 Task: Copy code from small badge options.
Action: Mouse moved to (864, 94)
Screenshot: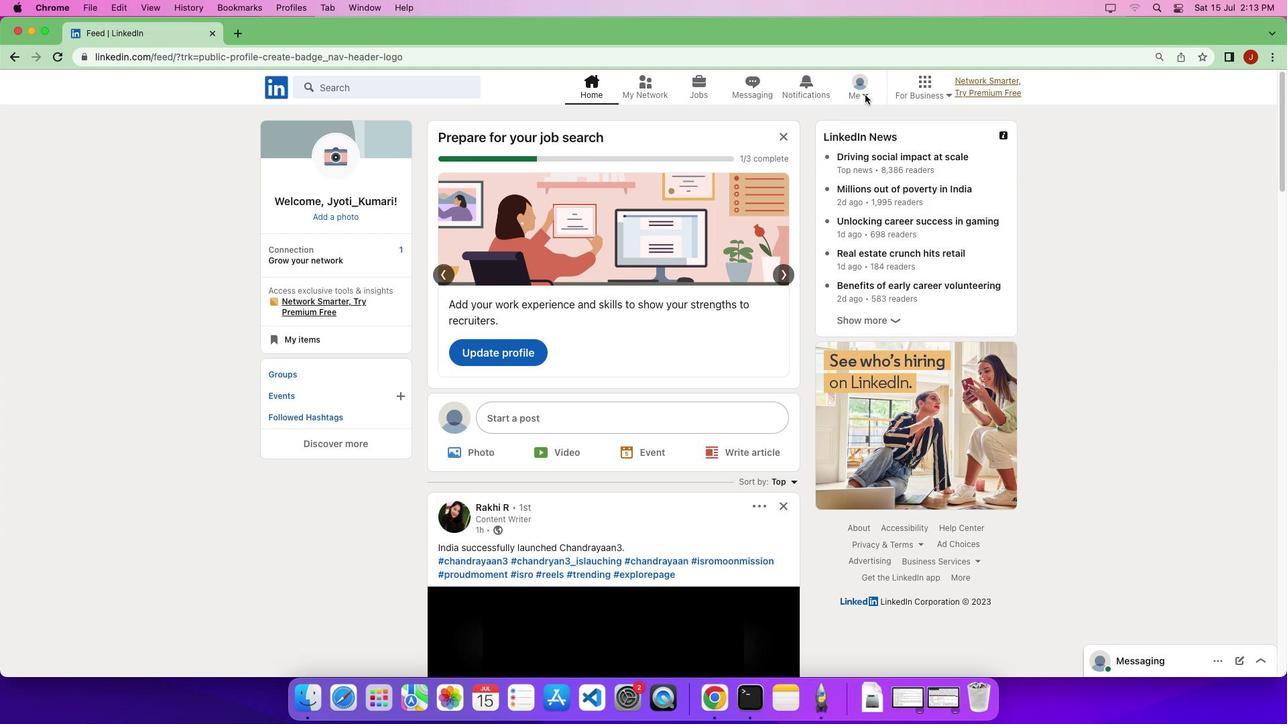 
Action: Mouse pressed left at (864, 94)
Screenshot: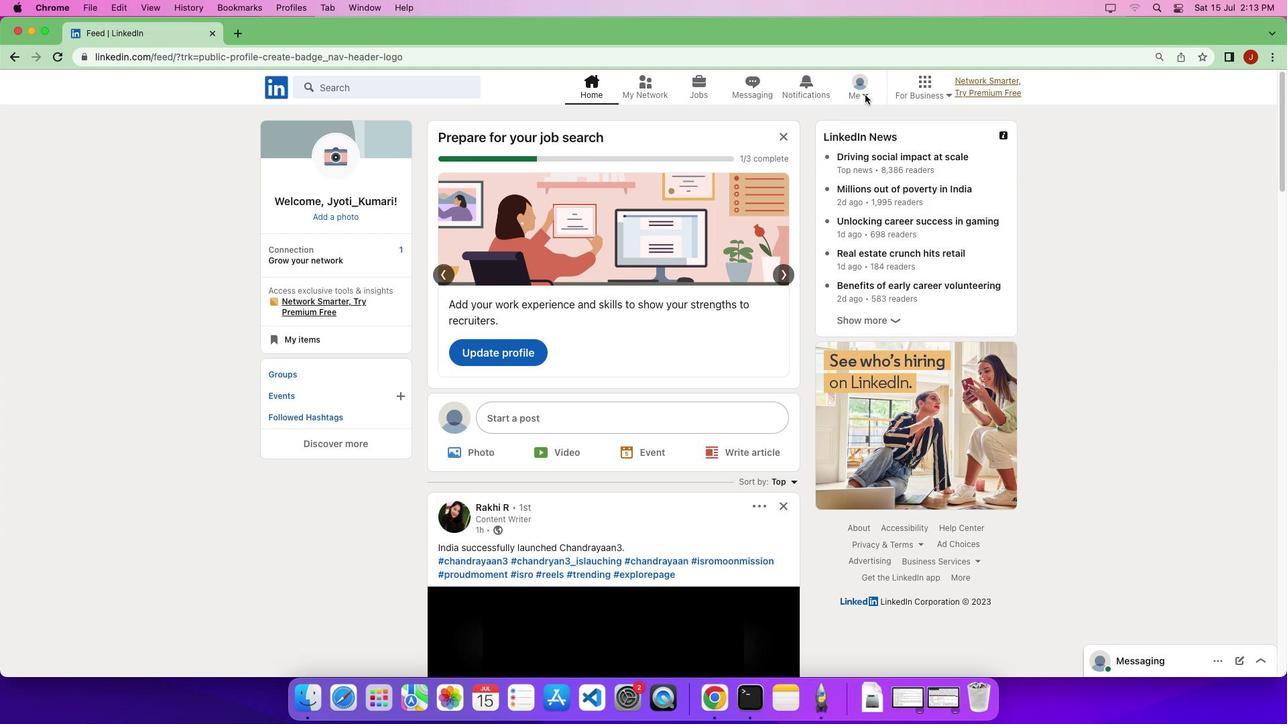 
Action: Mouse pressed left at (864, 94)
Screenshot: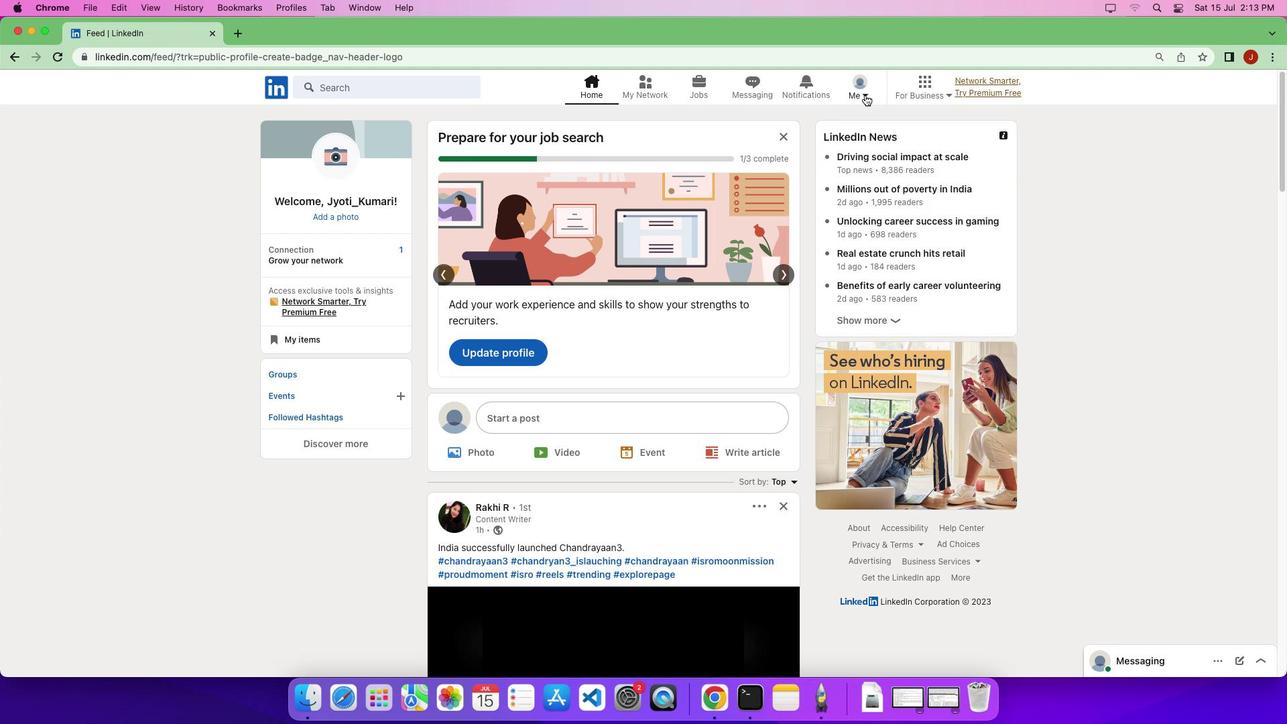 
Action: Mouse moved to (768, 254)
Screenshot: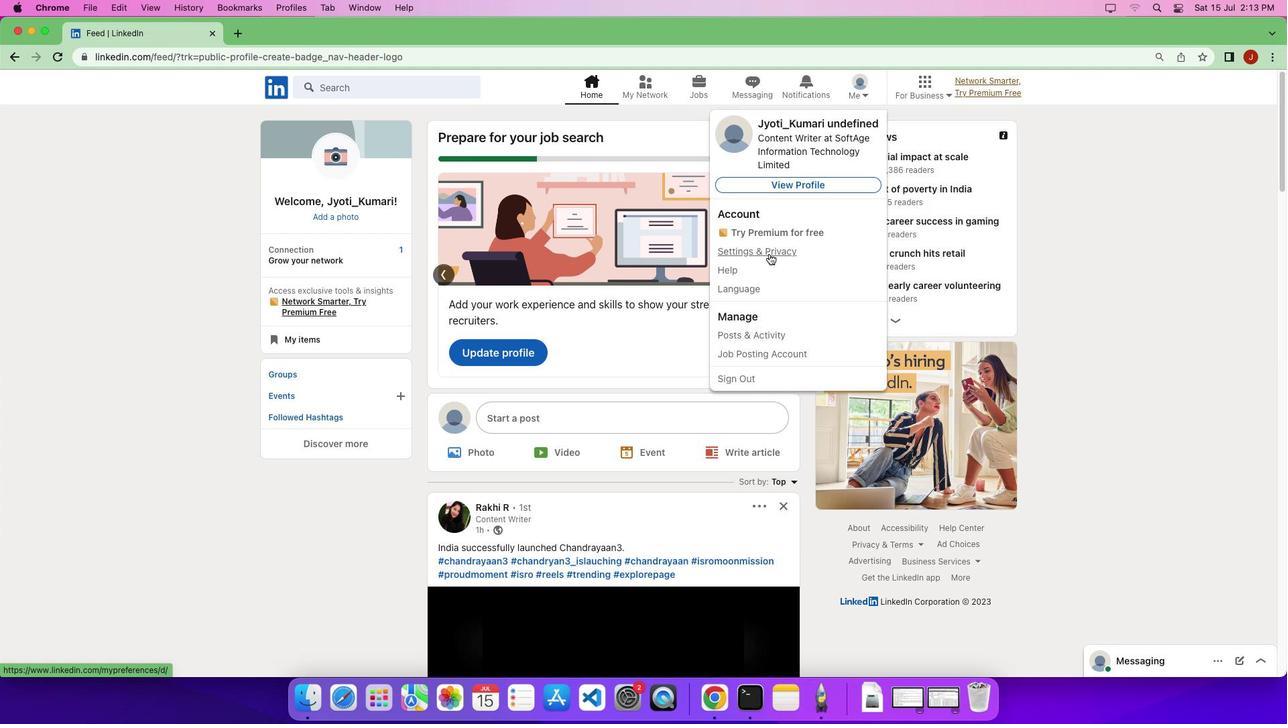 
Action: Mouse pressed left at (768, 254)
Screenshot: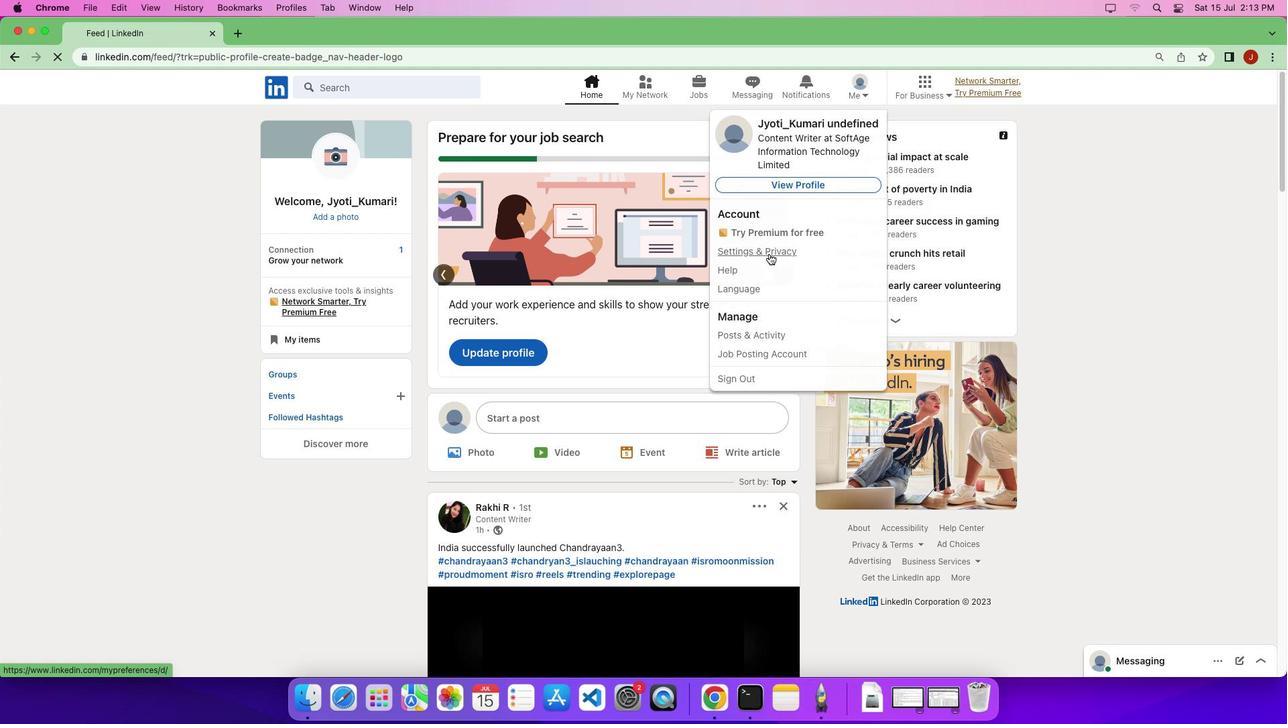 
Action: Mouse moved to (74, 285)
Screenshot: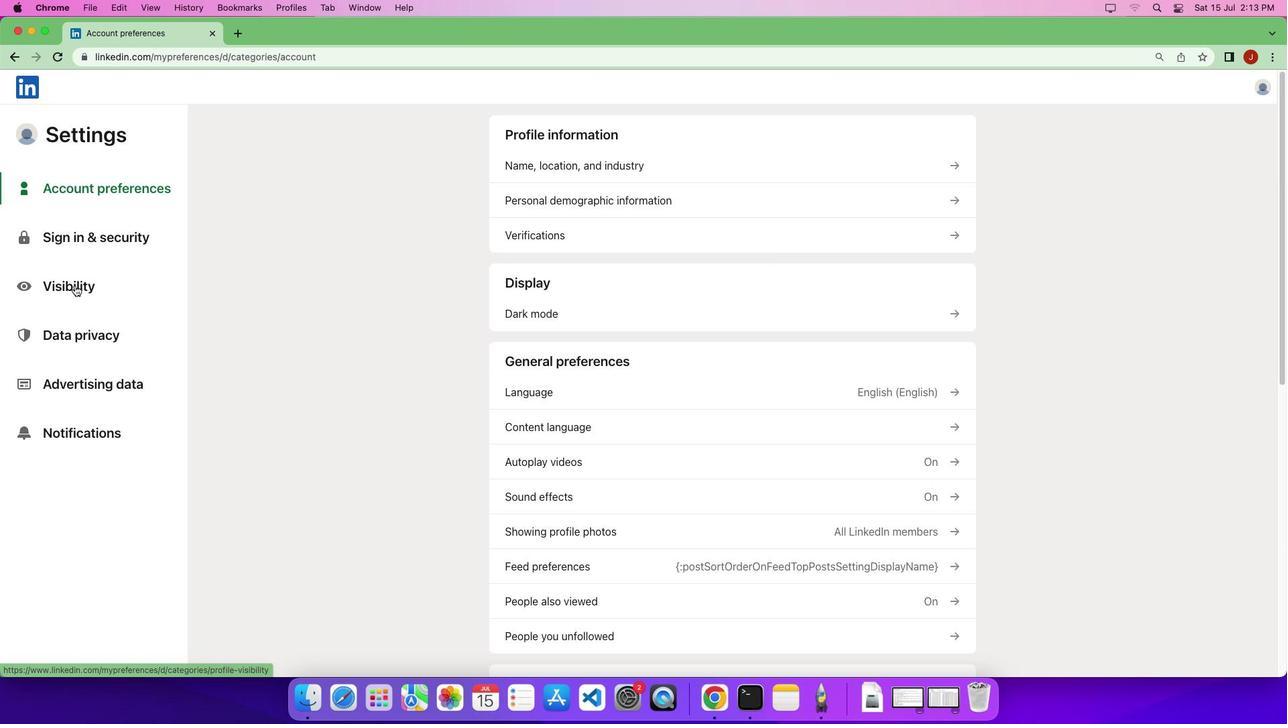 
Action: Mouse pressed left at (74, 285)
Screenshot: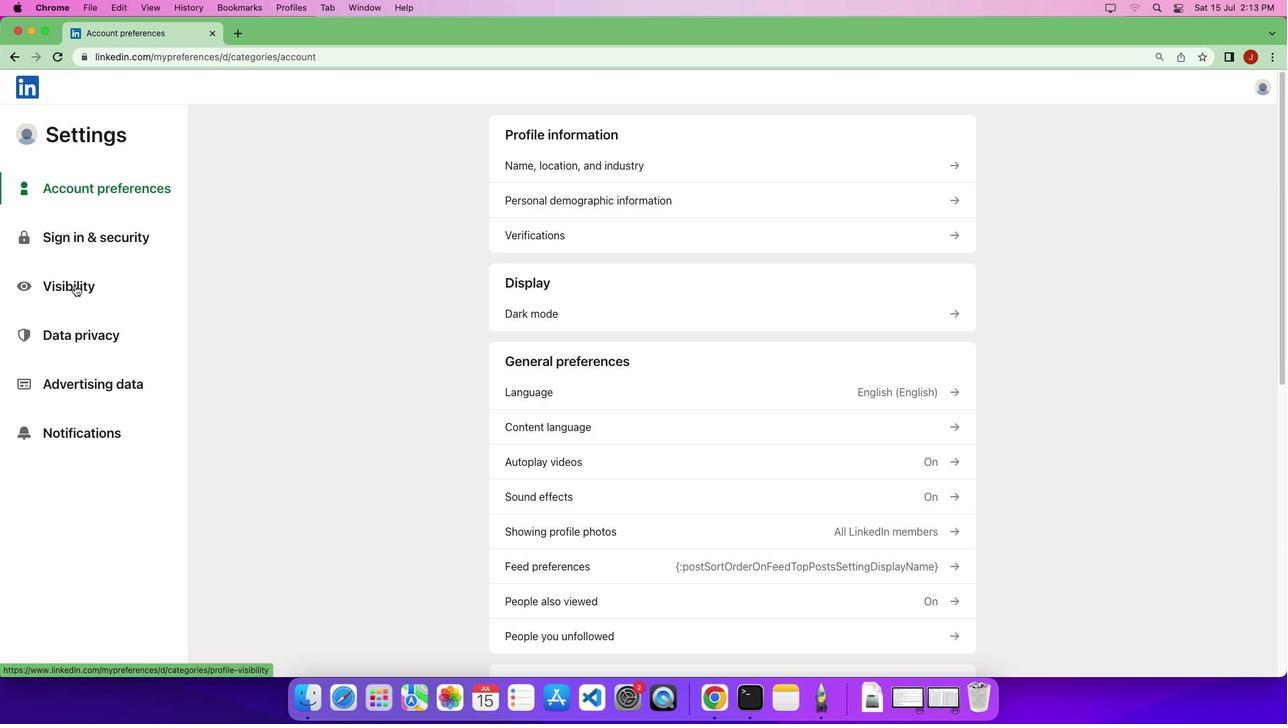 
Action: Mouse pressed left at (74, 285)
Screenshot: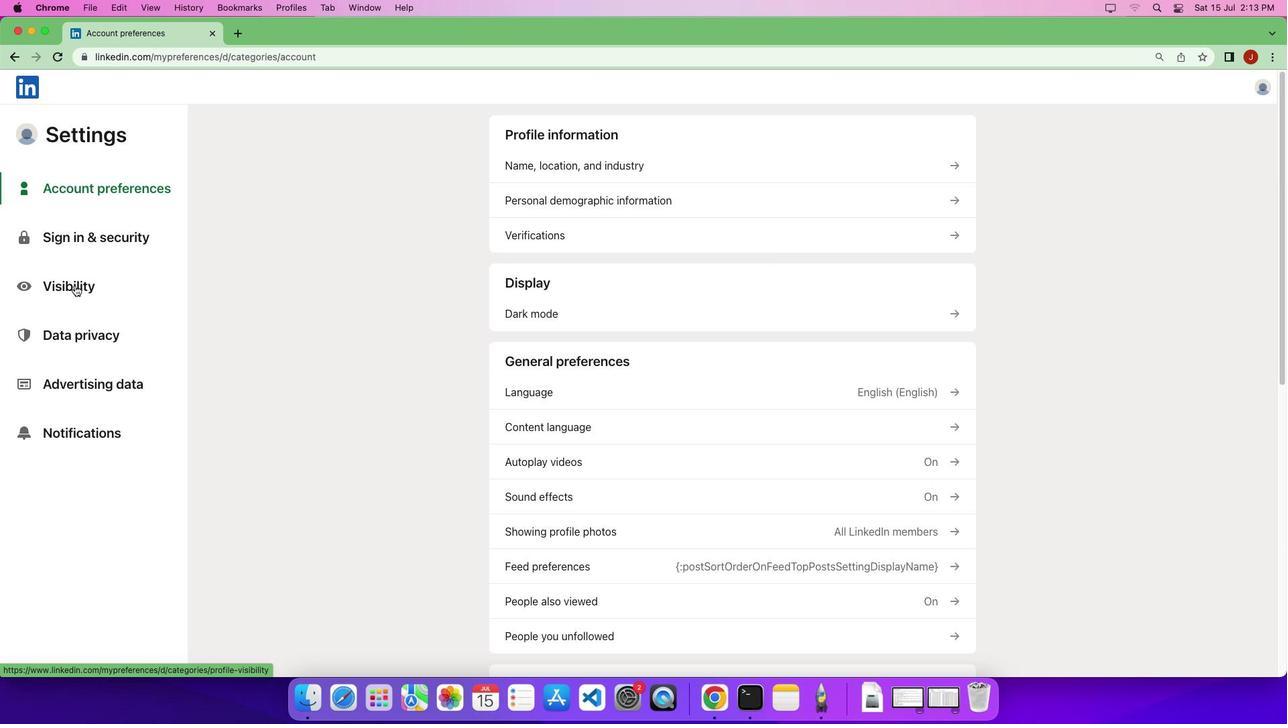 
Action: Mouse moved to (954, 197)
Screenshot: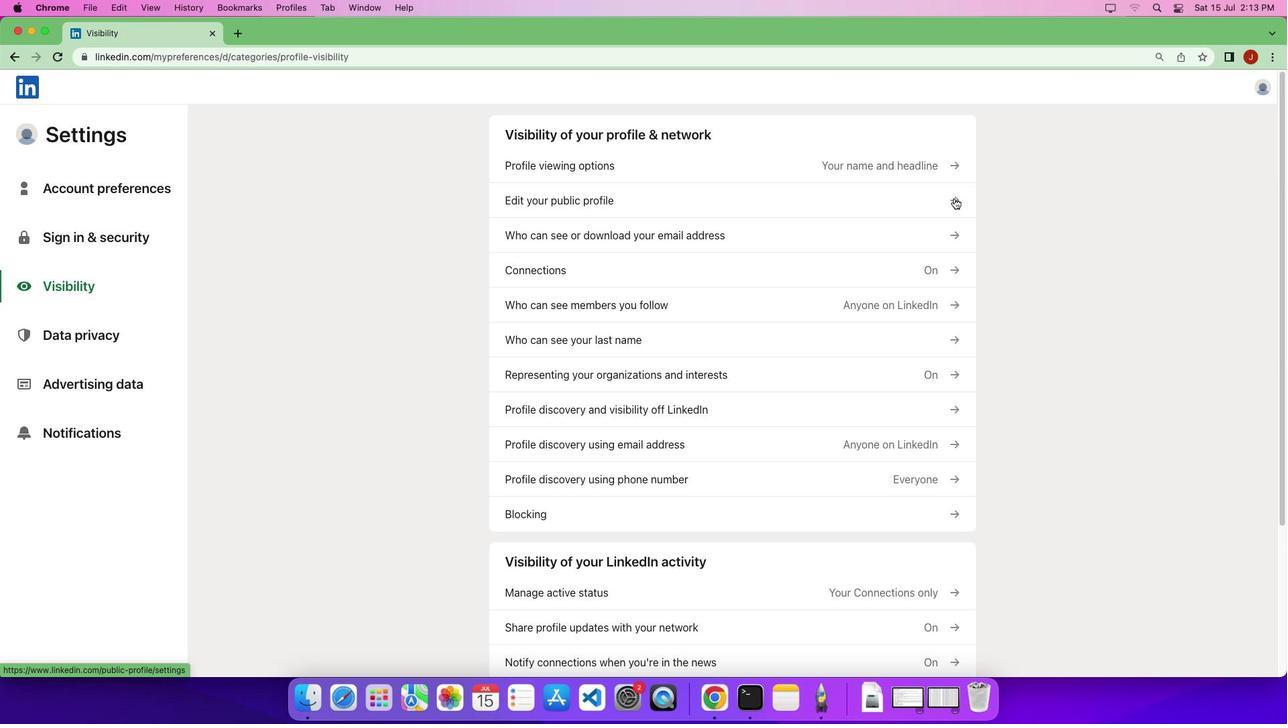 
Action: Mouse pressed left at (954, 197)
Screenshot: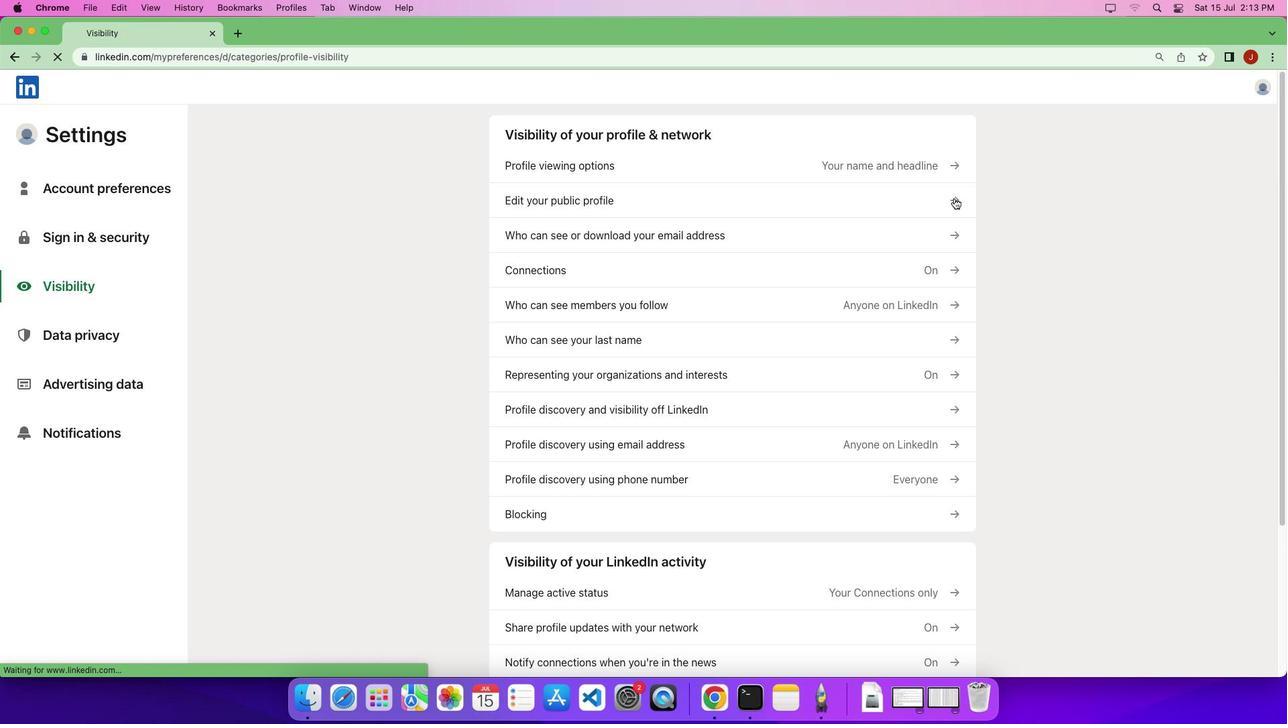 
Action: Mouse moved to (914, 338)
Screenshot: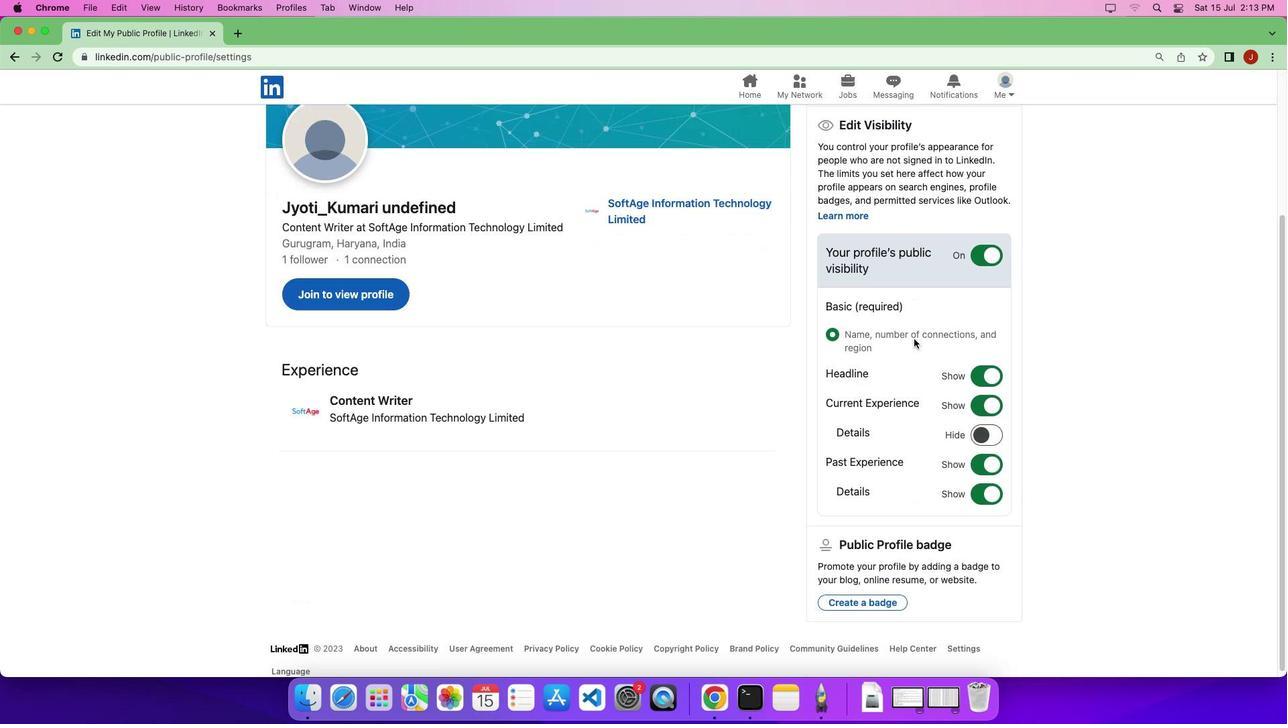 
Action: Mouse scrolled (914, 338) with delta (0, 0)
Screenshot: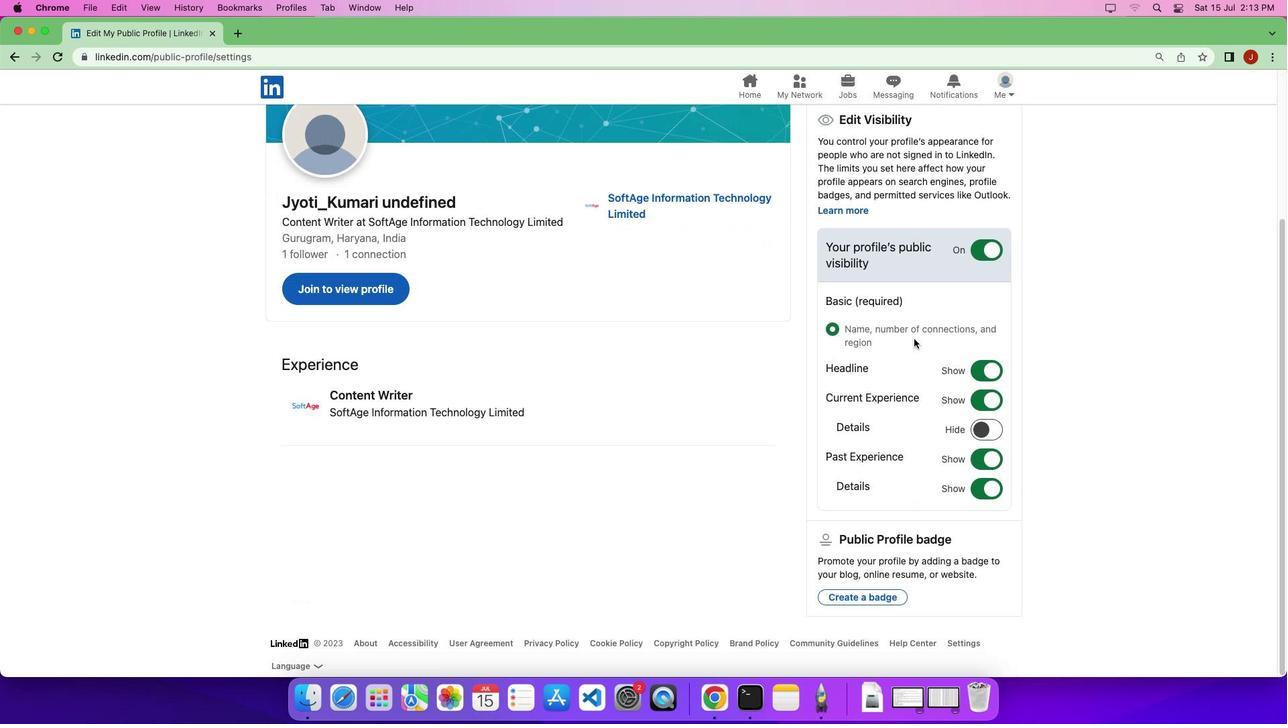 
Action: Mouse scrolled (914, 338) with delta (0, -1)
Screenshot: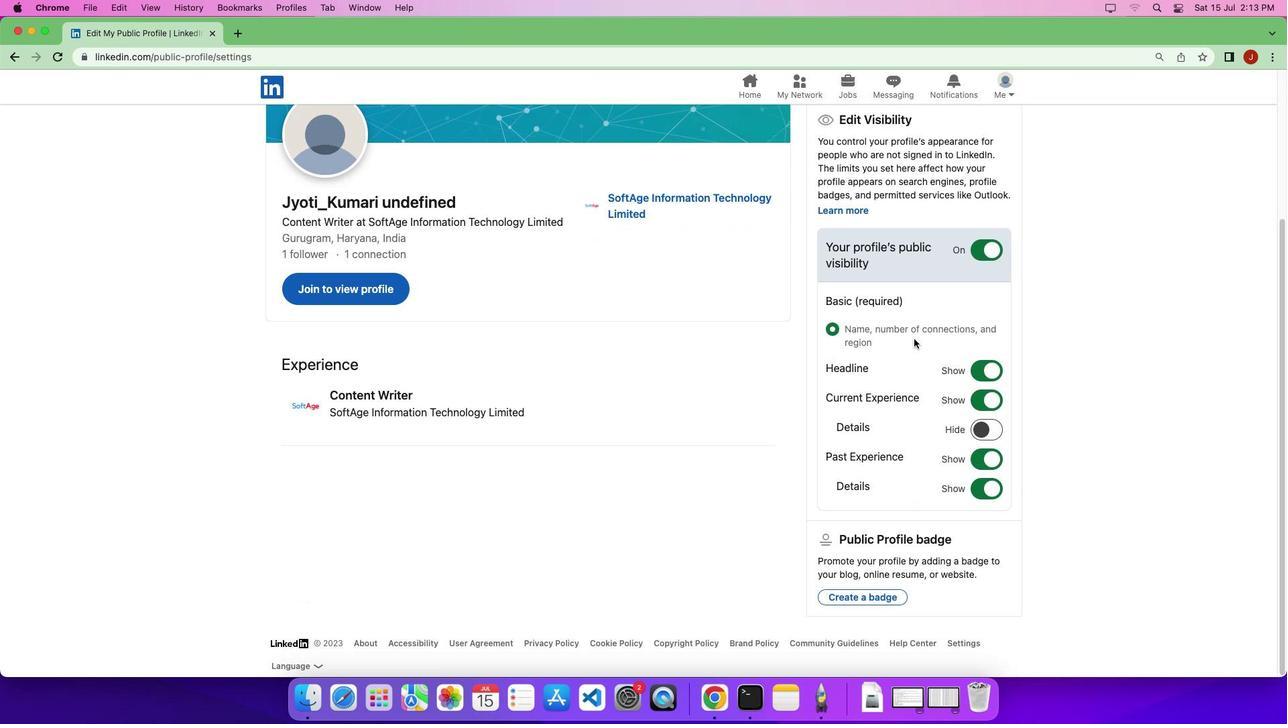 
Action: Mouse scrolled (914, 338) with delta (0, -6)
Screenshot: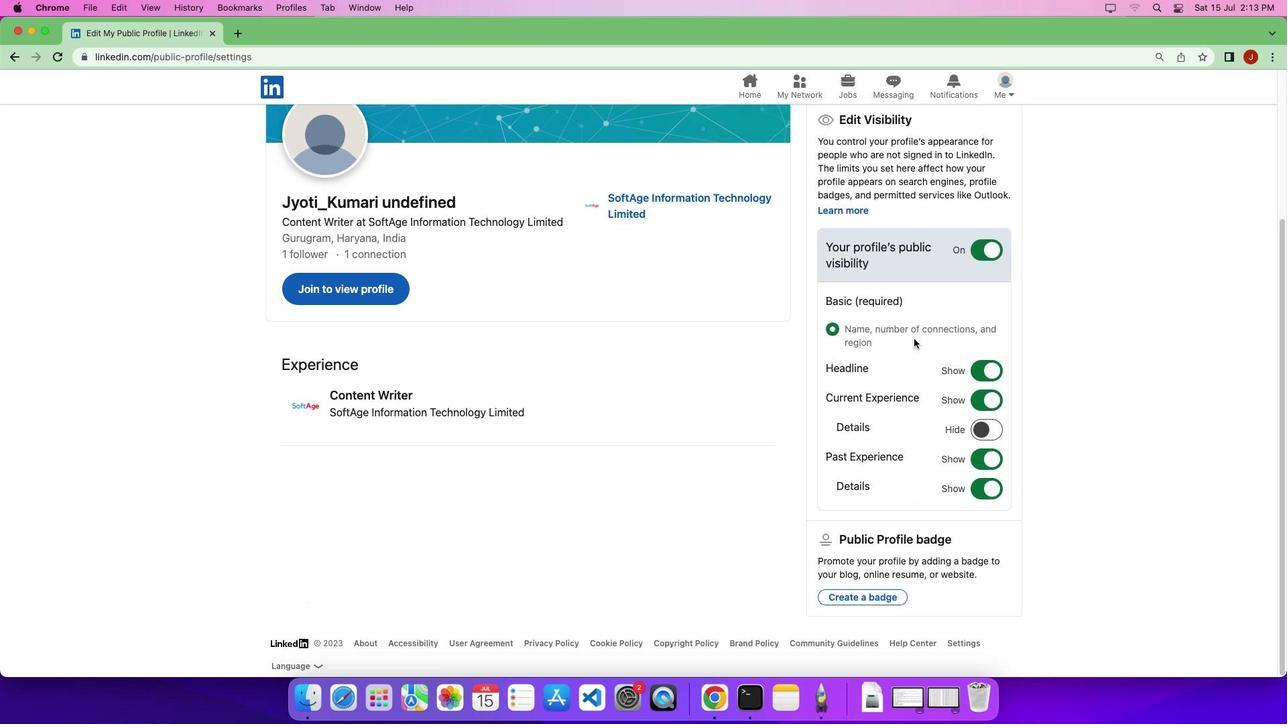 
Action: Mouse scrolled (914, 338) with delta (0, -8)
Screenshot: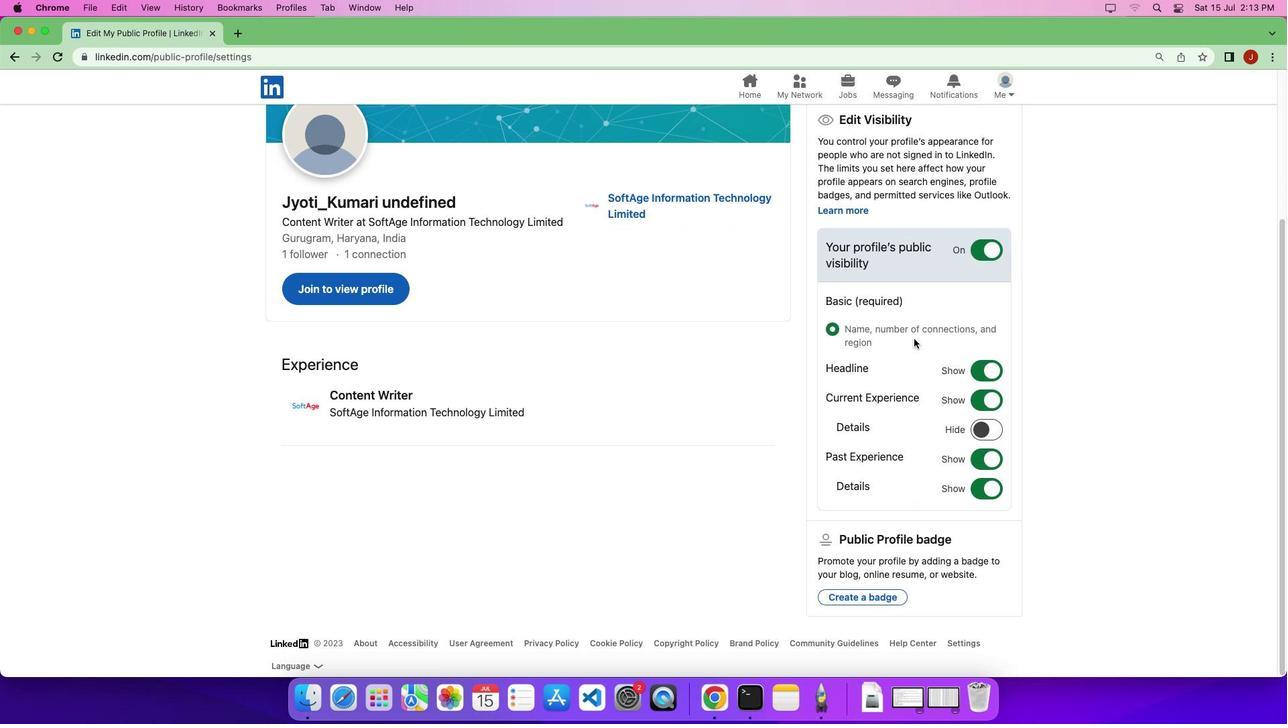 
Action: Mouse scrolled (914, 338) with delta (0, 0)
Screenshot: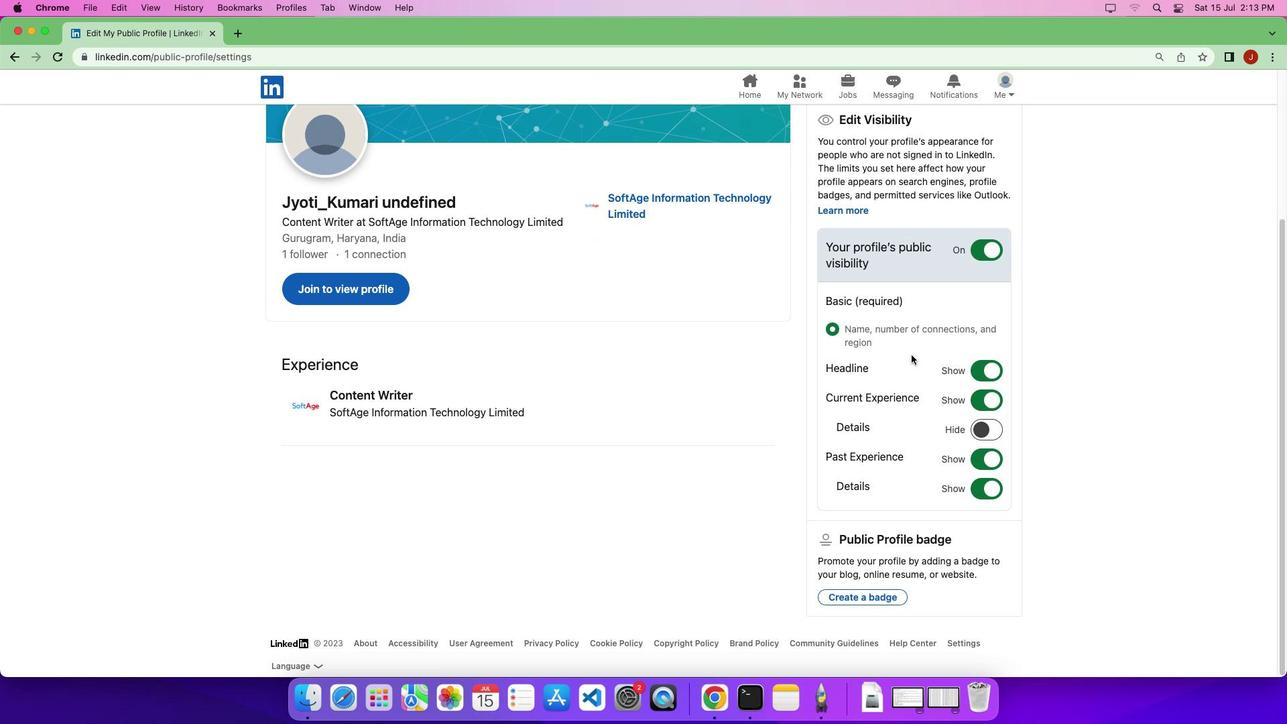 
Action: Mouse scrolled (914, 338) with delta (0, 0)
Screenshot: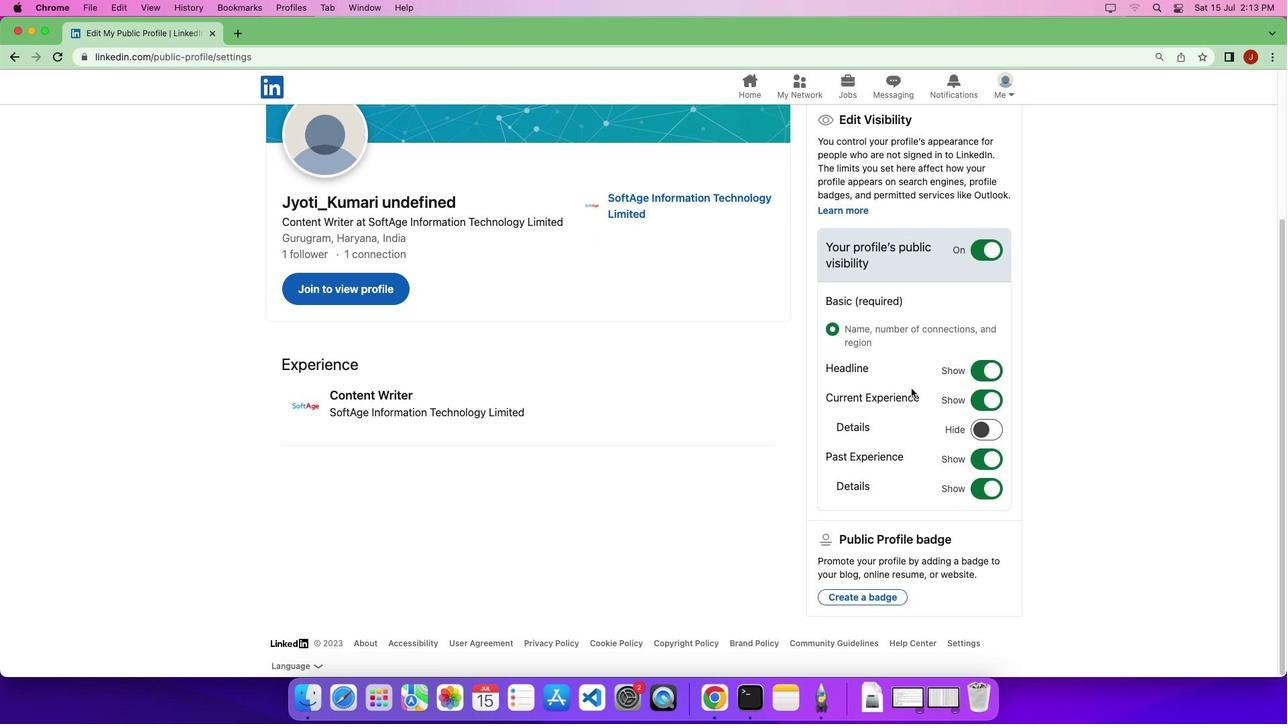 
Action: Mouse scrolled (914, 338) with delta (0, -5)
Screenshot: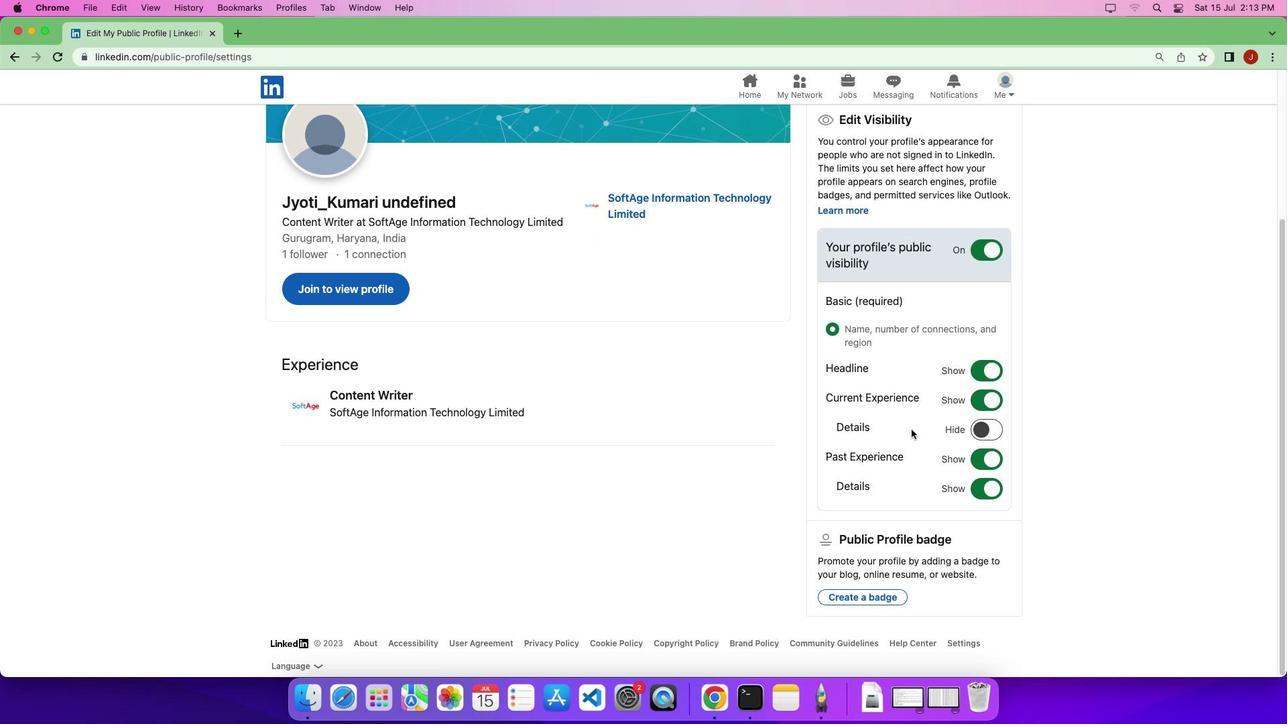 
Action: Mouse moved to (880, 598)
Screenshot: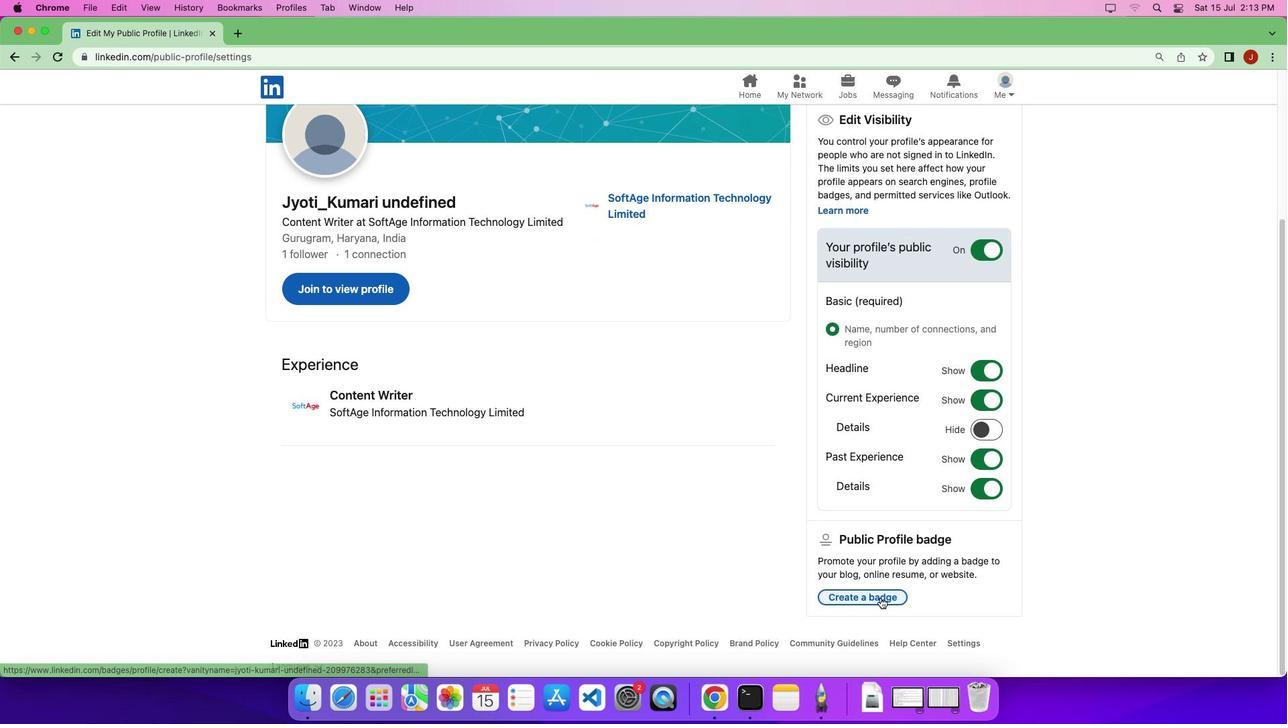 
Action: Mouse pressed left at (880, 598)
Screenshot: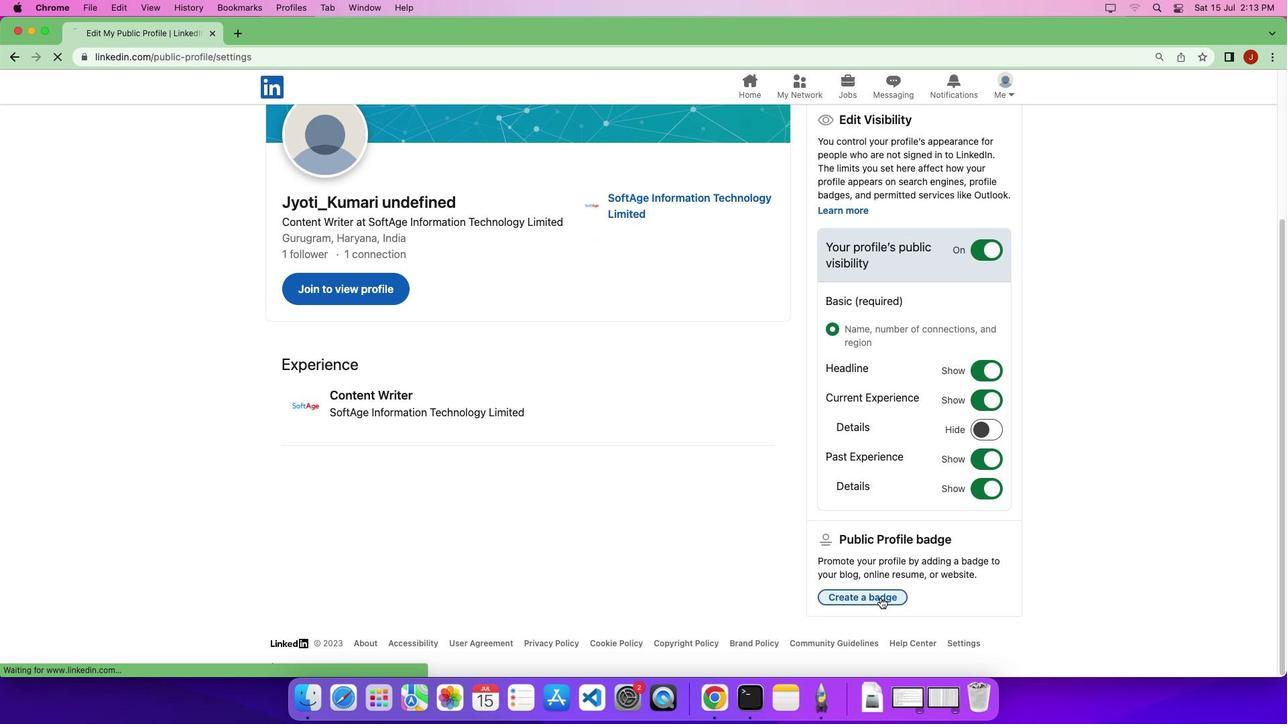 
Action: Mouse moved to (807, 569)
Screenshot: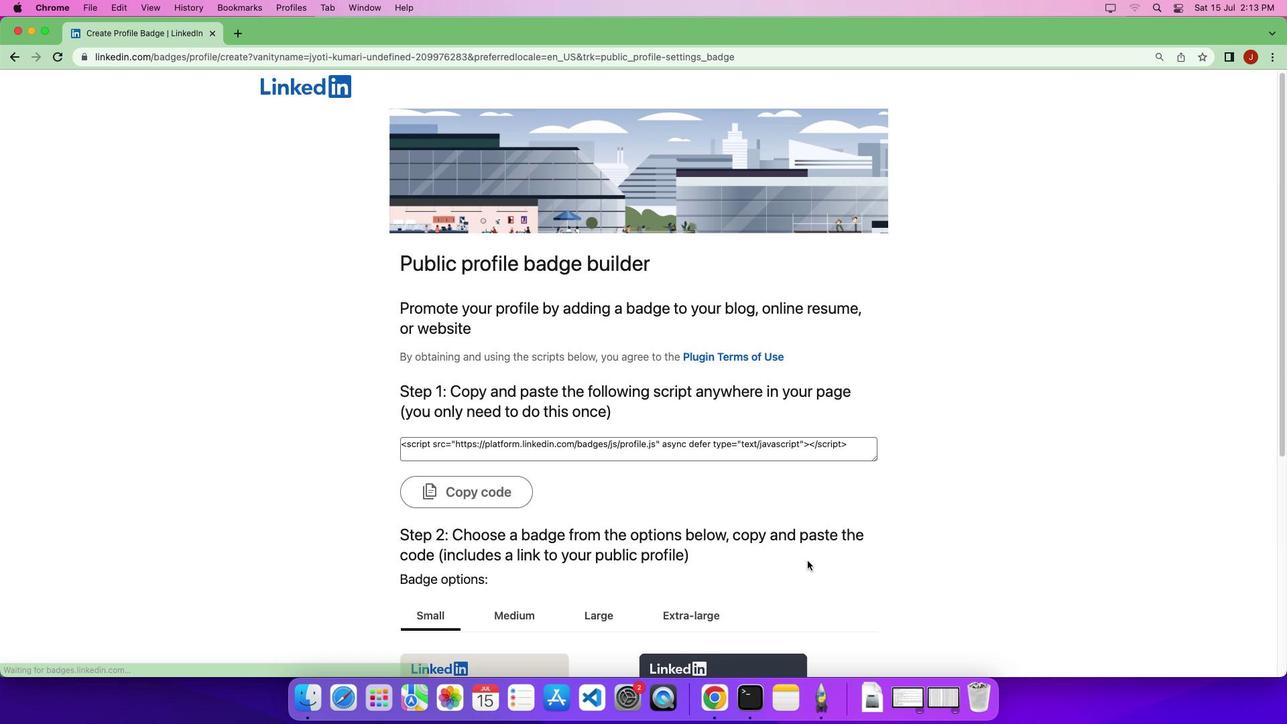 
Action: Mouse scrolled (807, 569) with delta (0, 0)
Screenshot: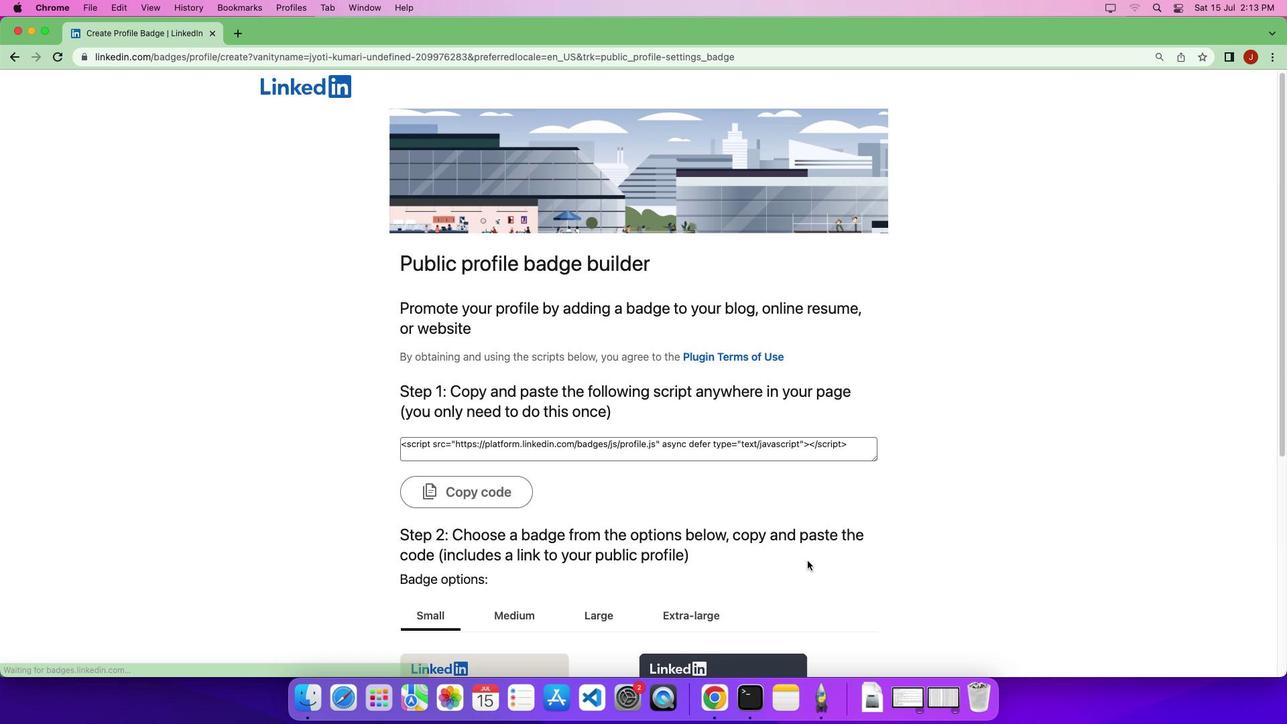 
Action: Mouse moved to (807, 560)
Screenshot: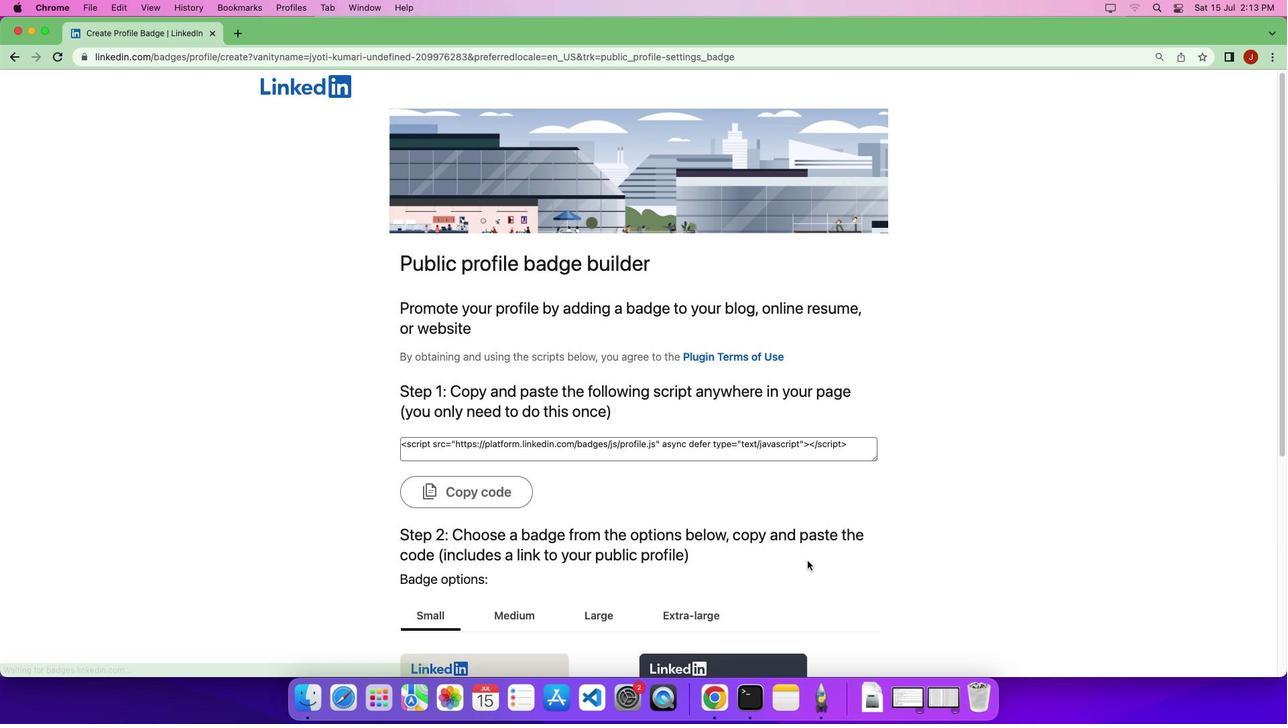 
Action: Mouse scrolled (807, 560) with delta (0, 0)
Screenshot: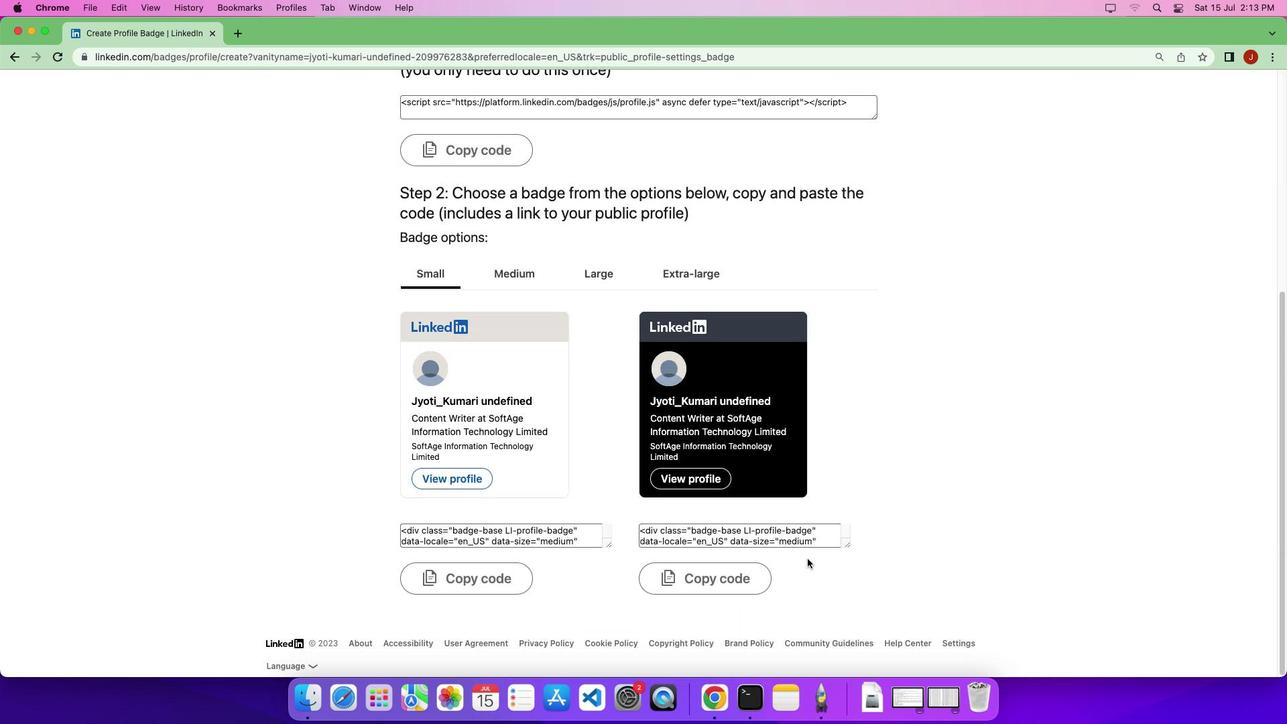 
Action: Mouse scrolled (807, 560) with delta (0, -1)
Screenshot: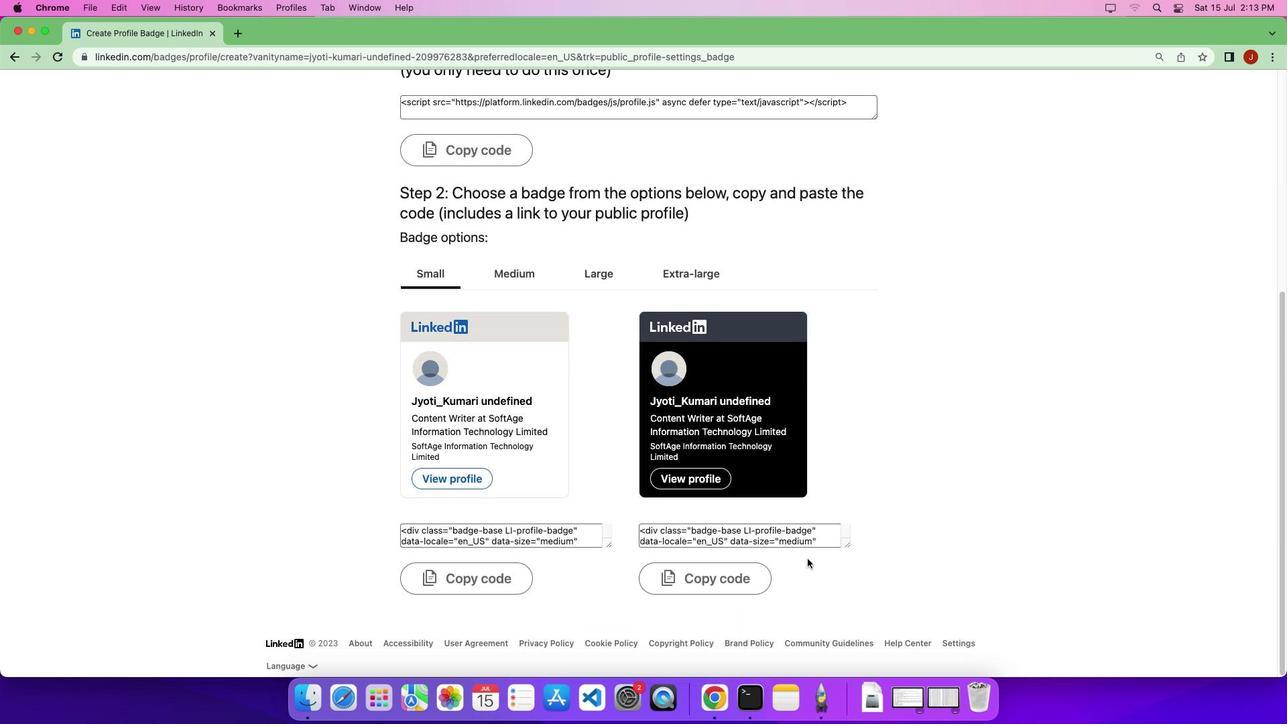 
Action: Mouse scrolled (807, 560) with delta (0, -6)
Screenshot: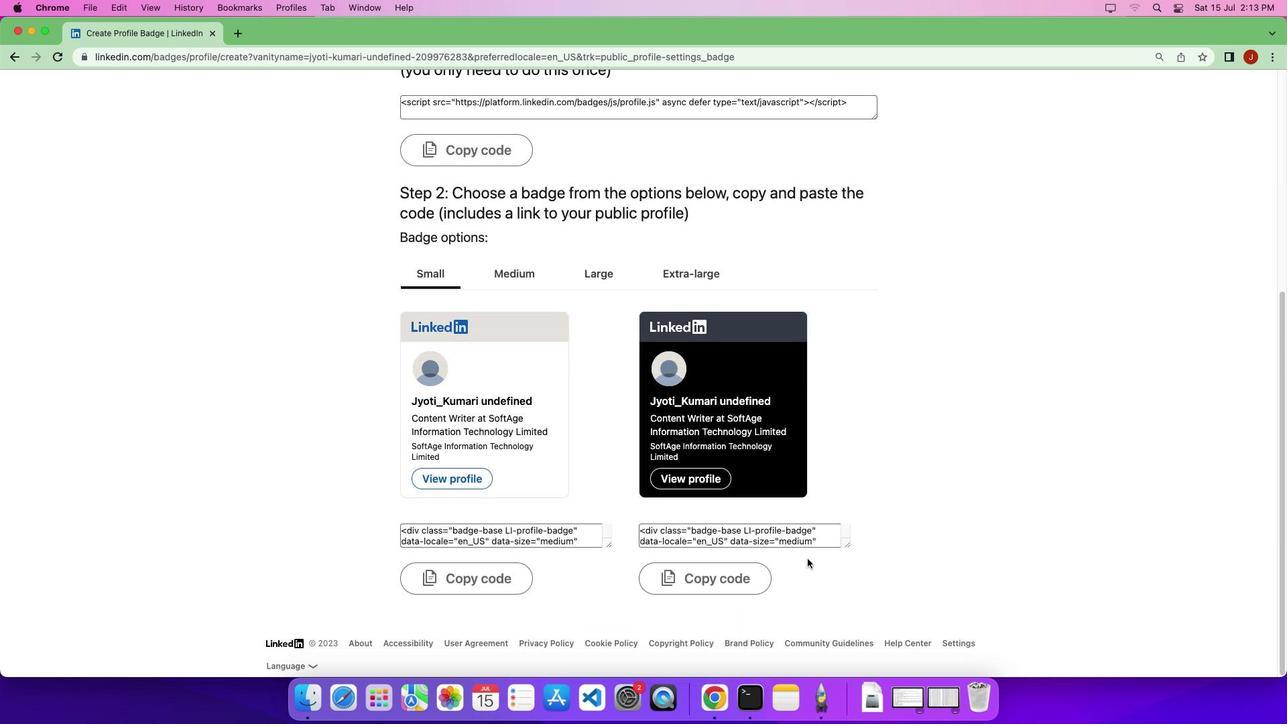
Action: Mouse moved to (807, 559)
Screenshot: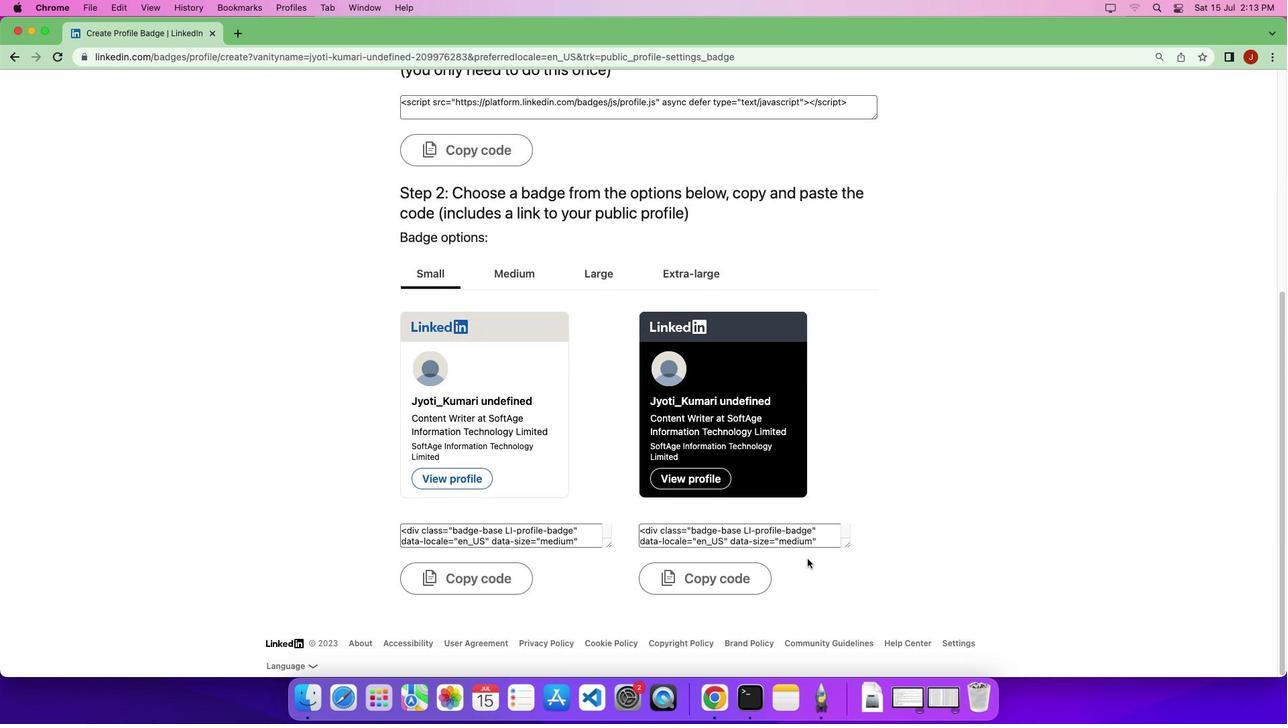 
Action: Mouse scrolled (807, 559) with delta (0, -8)
Screenshot: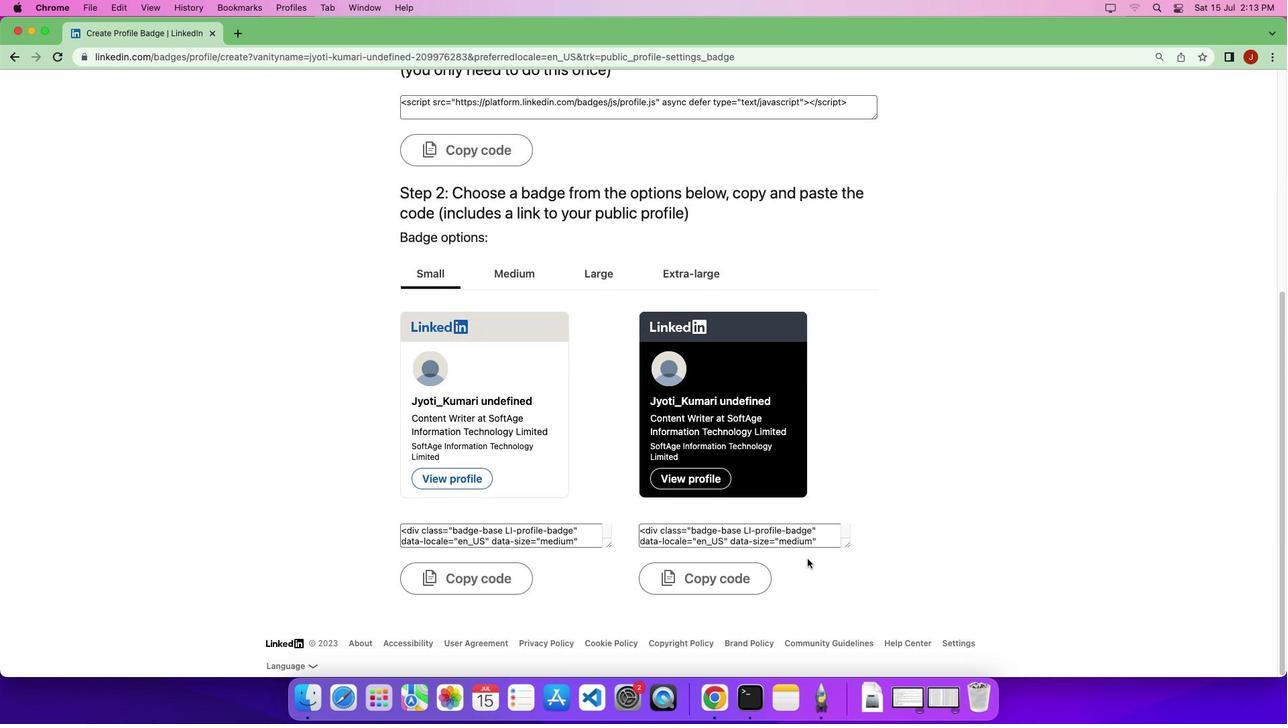 
Action: Mouse moved to (488, 575)
Screenshot: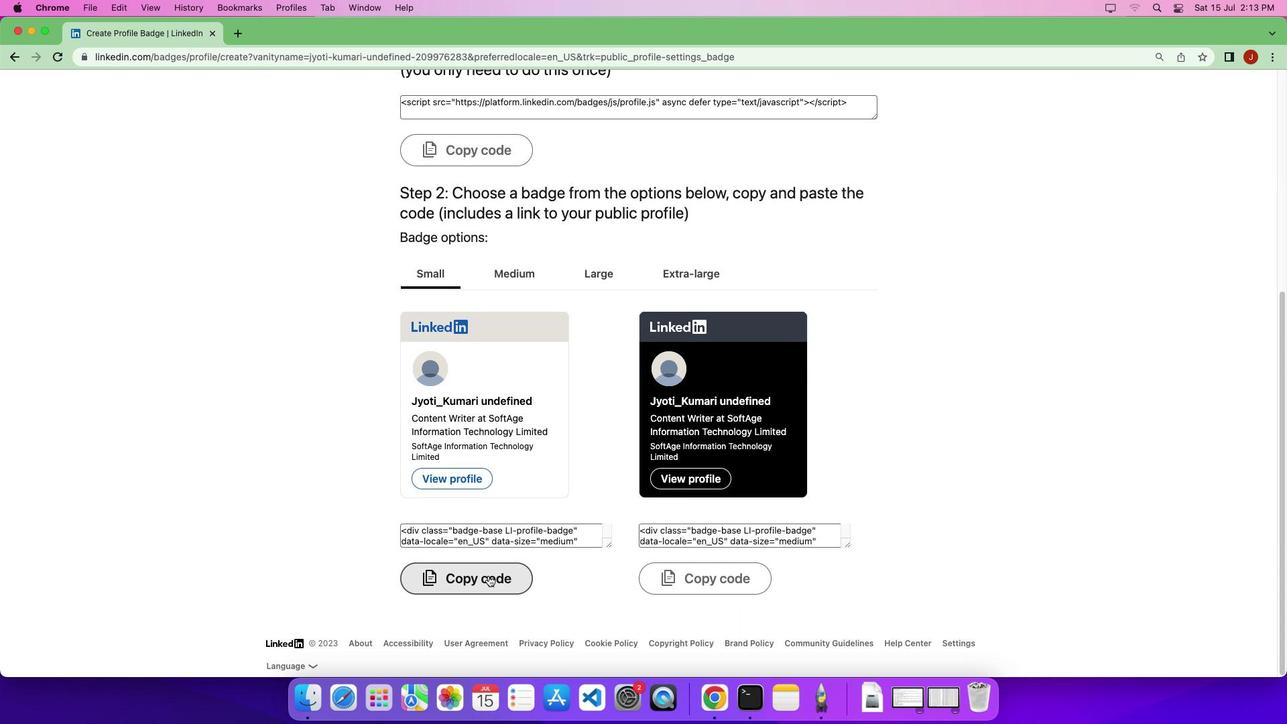 
Action: Mouse pressed left at (488, 575)
Screenshot: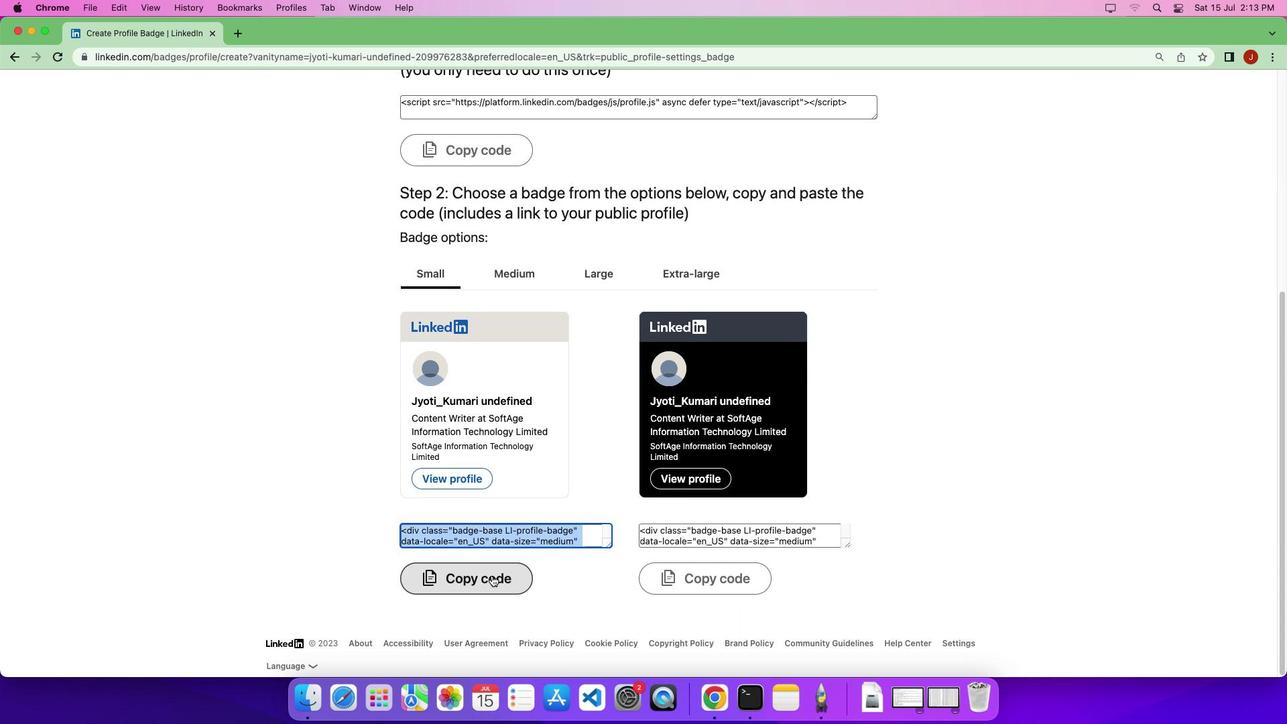 
Action: Mouse moved to (538, 561)
Screenshot: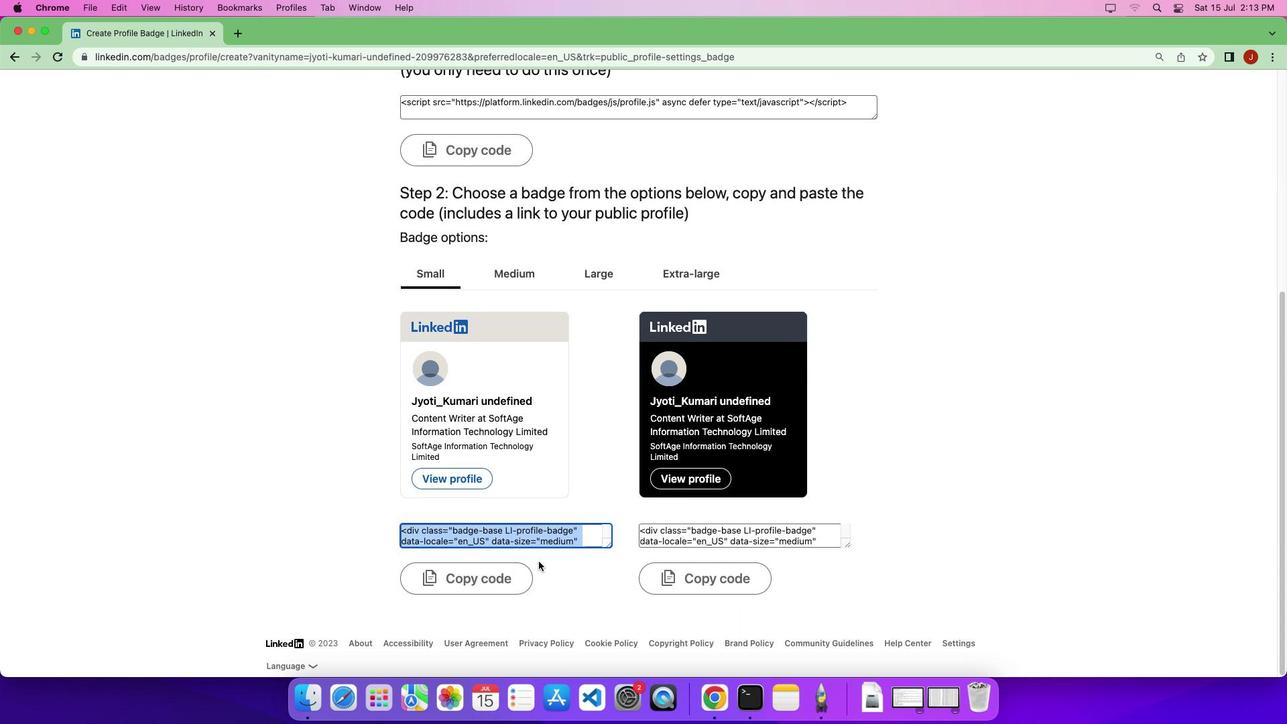 
